 Task: Add an event with the title Third Webinar: Introduction to Digital Advertising, date ''2024/05/20'', time 17:00and add a description: Participants will learn the importance of active listening in effective communication. They will explore techniques for improving listening skills, such as maintaining eye.Mark the tasks as Completed , logged in from the account softage.4@softage.netand send the event invitation to softage.3@softage.net and softage.5@softage.net. Set a reminder for the event Daily
Action: Mouse moved to (71, 97)
Screenshot: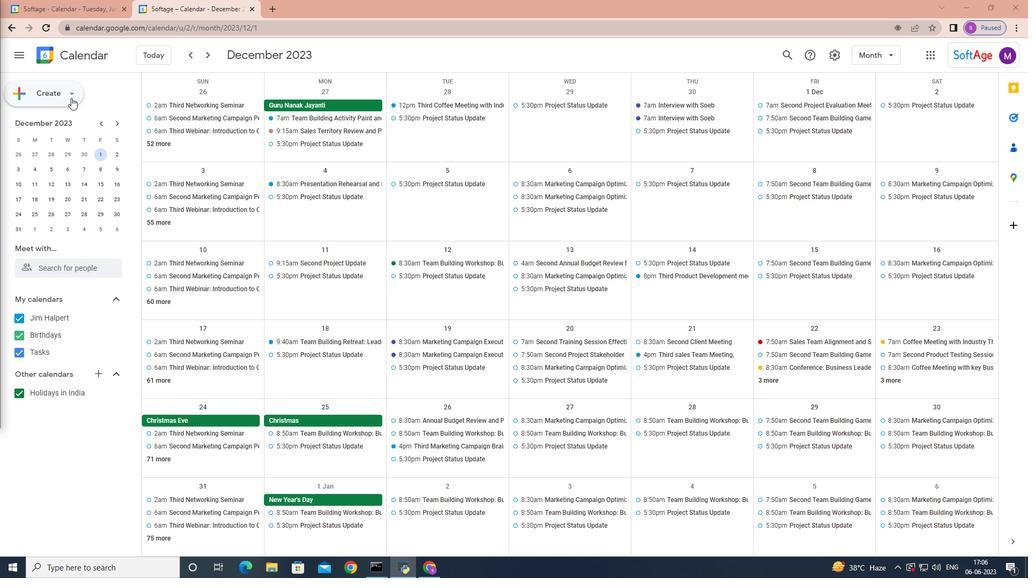
Action: Mouse pressed left at (71, 97)
Screenshot: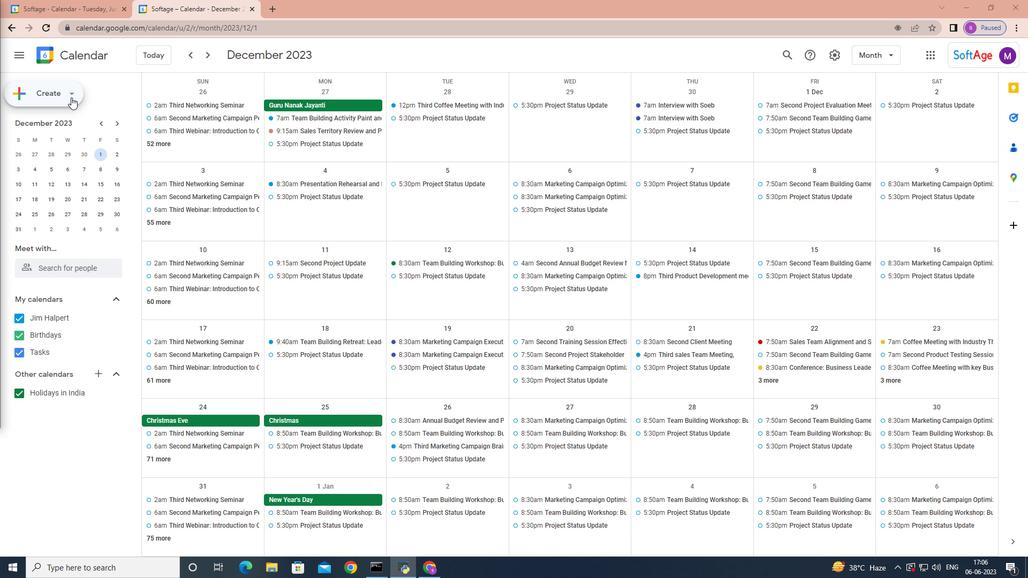
Action: Mouse moved to (68, 119)
Screenshot: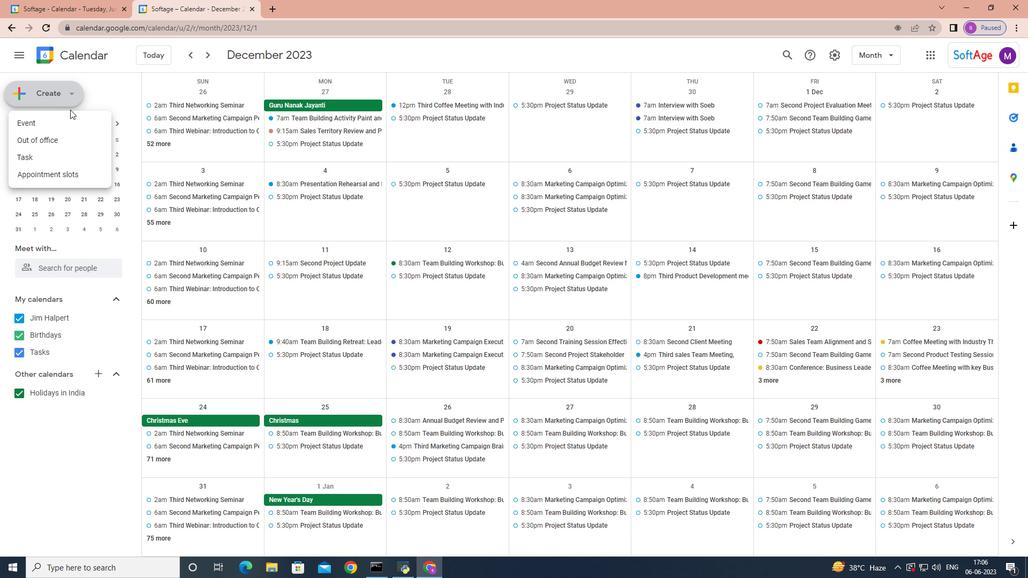 
Action: Mouse pressed left at (68, 119)
Screenshot: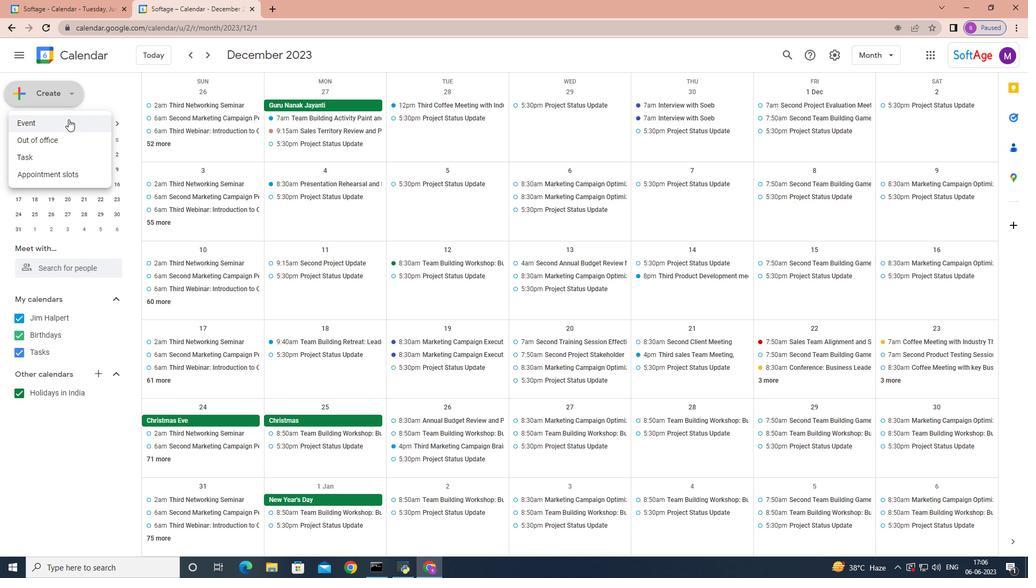 
Action: Mouse moved to (652, 358)
Screenshot: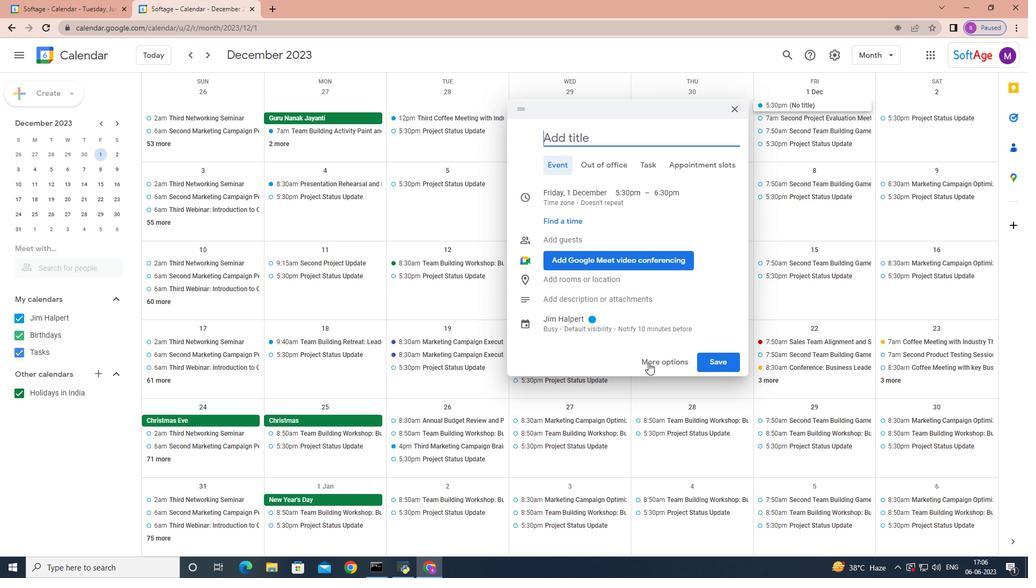 
Action: Mouse pressed left at (652, 358)
Screenshot: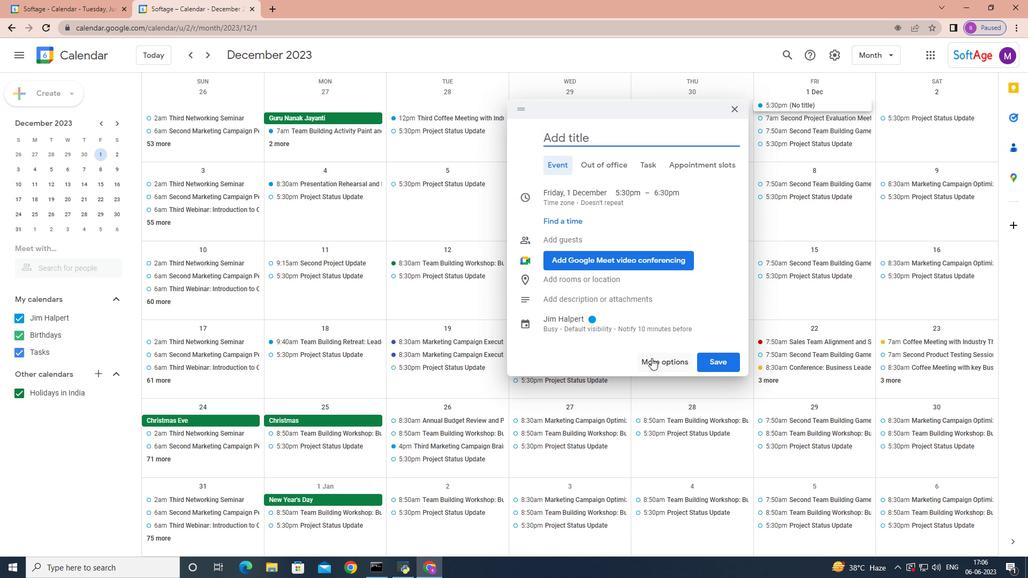 
Action: Mouse moved to (650, 358)
Screenshot: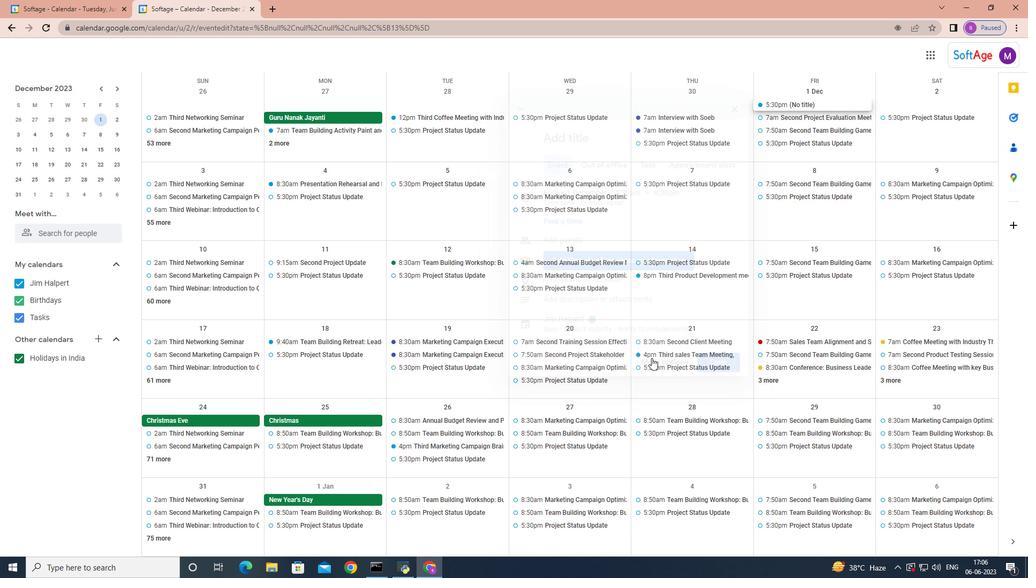 
Action: Key pressed <Key.shift>Third<Key.space><Key.shift>Webinar<Key.shift><Key.shift><Key.shift><Key.shift><Key.shift><Key.shift><Key.shift><Key.shift><Key.shift><Key.shift><Key.shift><Key.shift>:<Key.space><Key.shift>Introduction<Key.space>to<Key.space><Key.shift>Digital<Key.space><Key.shift>Advertising
Screenshot: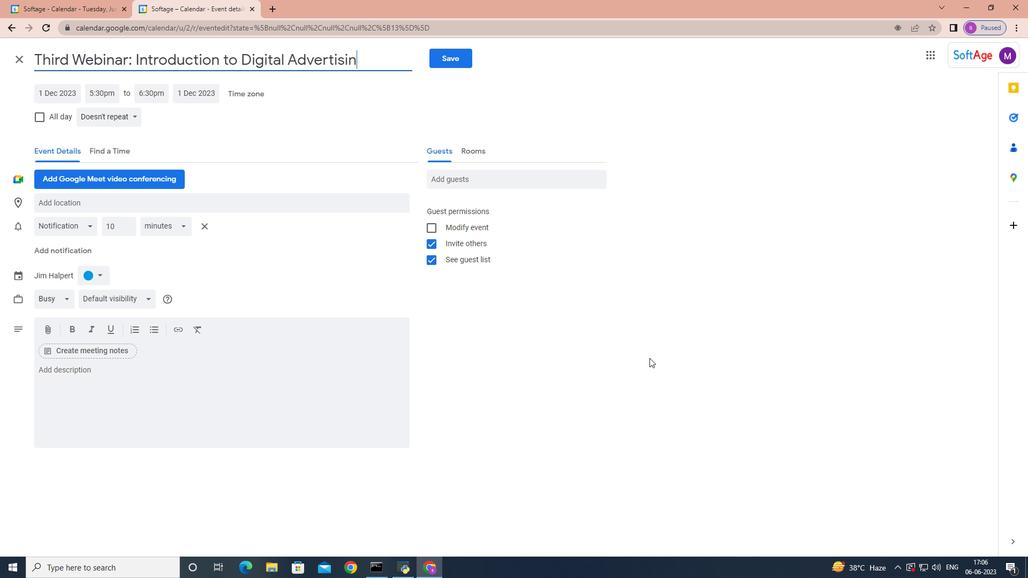 
Action: Mouse moved to (63, 92)
Screenshot: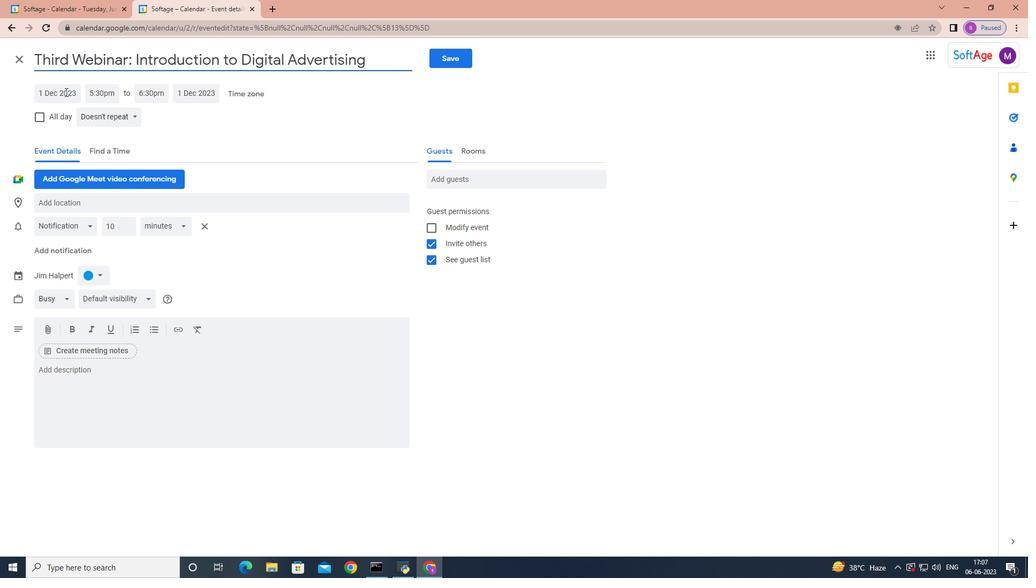 
Action: Mouse pressed left at (63, 92)
Screenshot: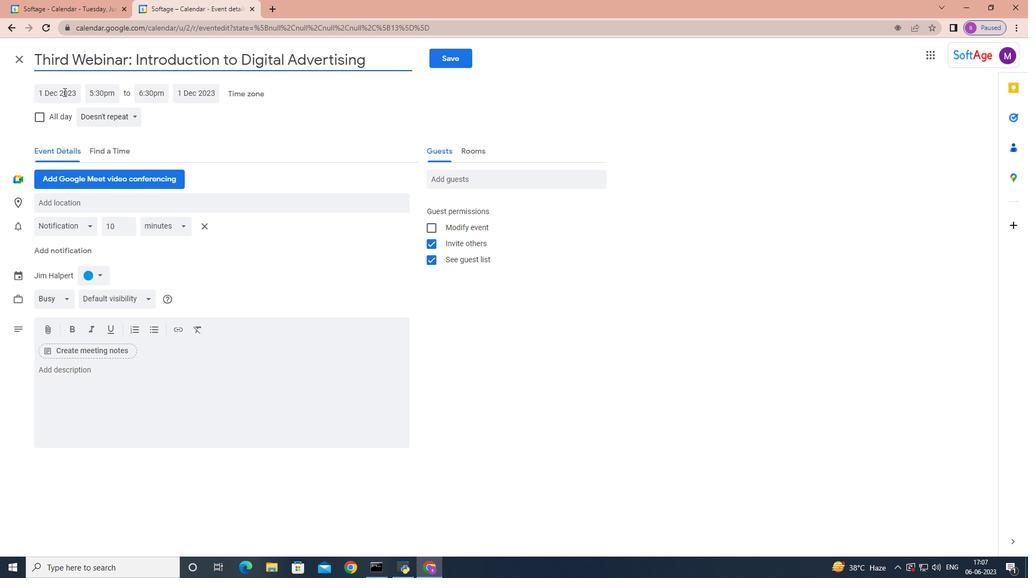 
Action: Mouse moved to (166, 115)
Screenshot: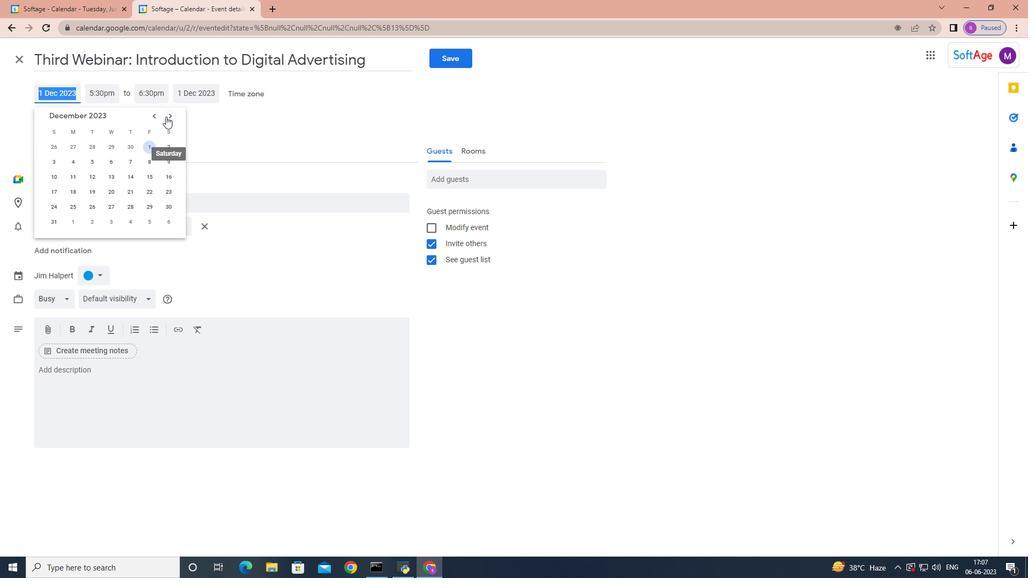 
Action: Mouse pressed left at (166, 115)
Screenshot: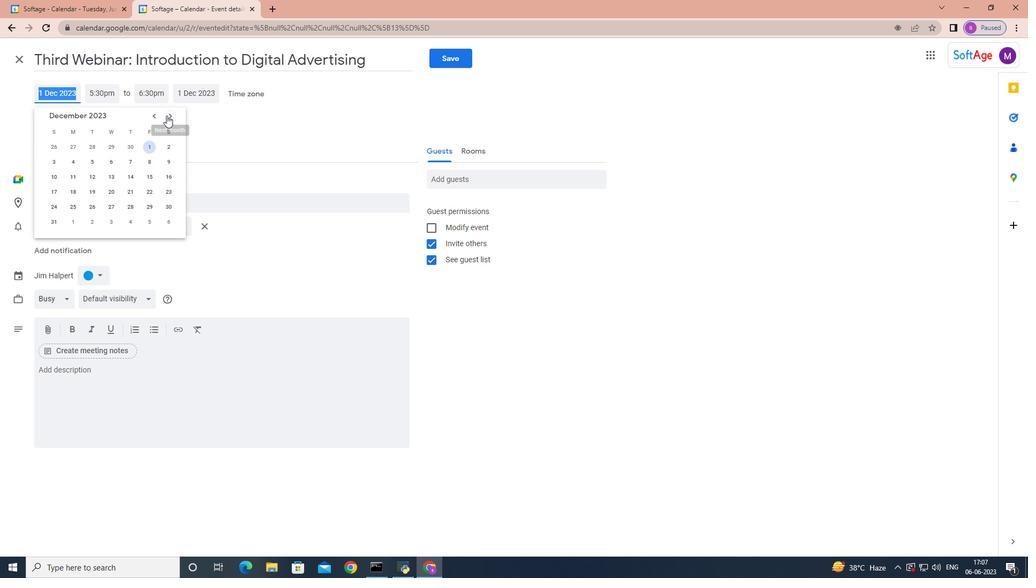 
Action: Mouse moved to (167, 115)
Screenshot: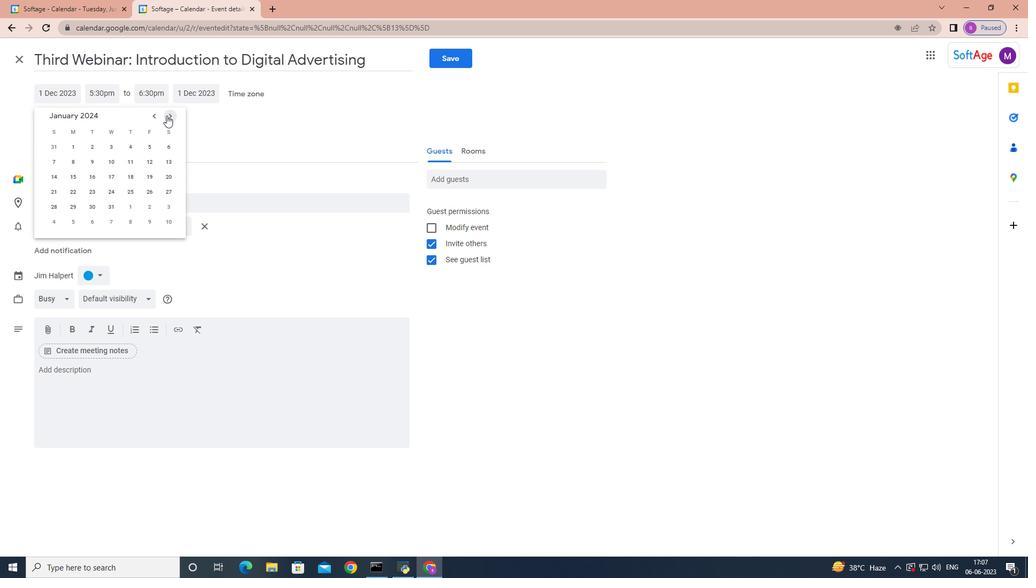
Action: Mouse pressed left at (166, 115)
Screenshot: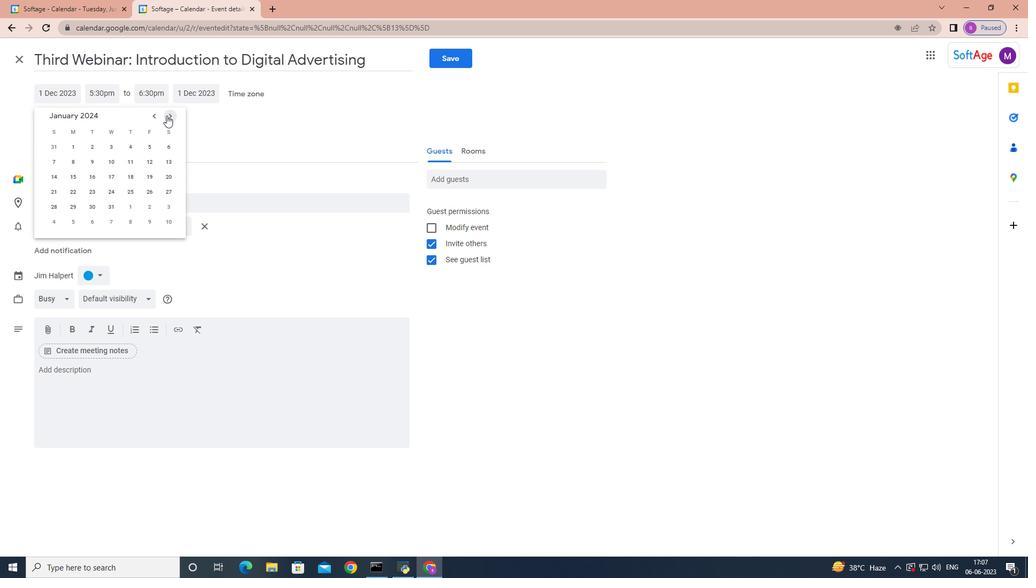 
Action: Mouse pressed left at (167, 115)
Screenshot: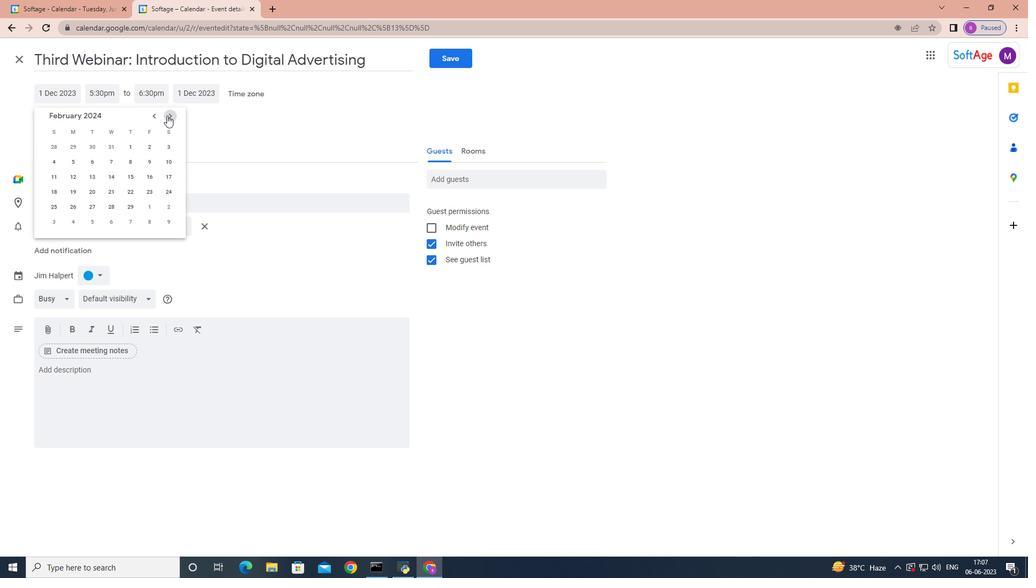 
Action: Mouse pressed left at (167, 115)
Screenshot: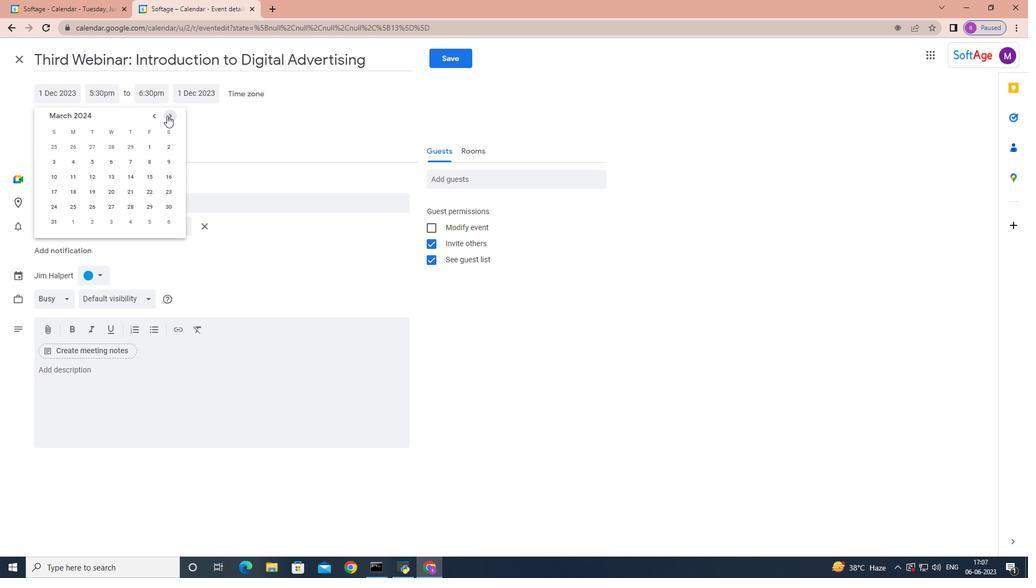 
Action: Mouse pressed left at (167, 115)
Screenshot: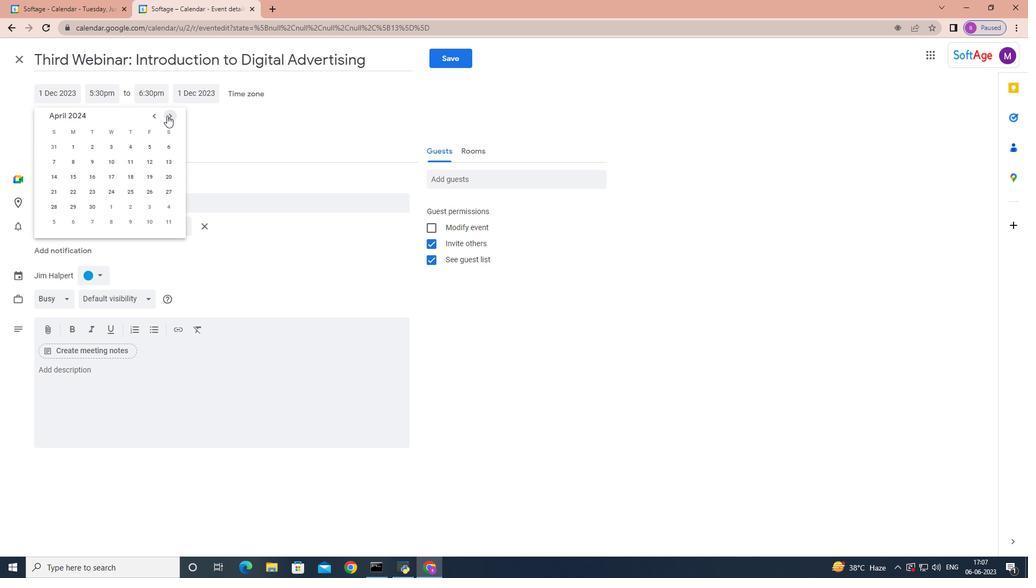 
Action: Mouse moved to (75, 192)
Screenshot: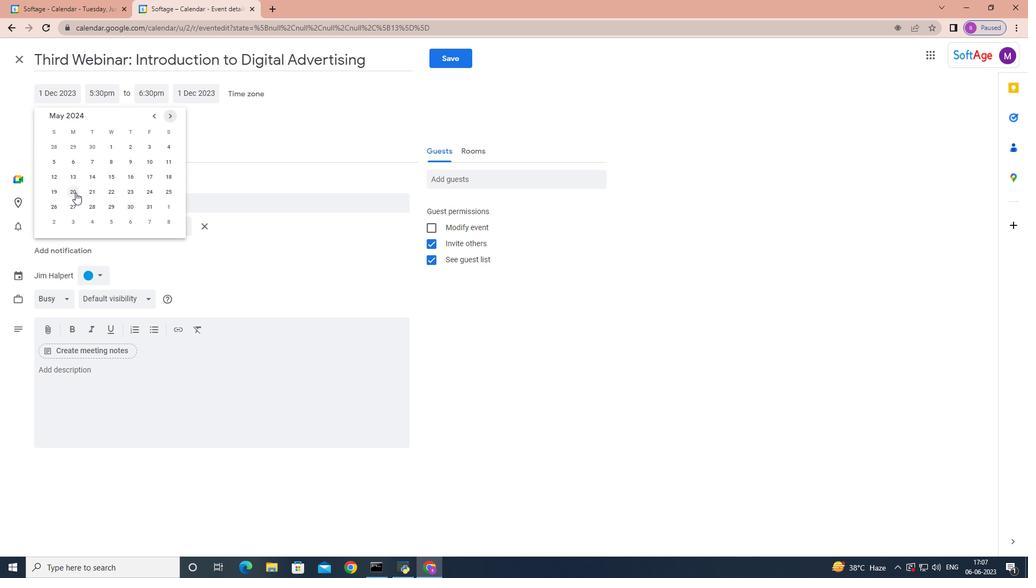 
Action: Mouse pressed left at (75, 192)
Screenshot: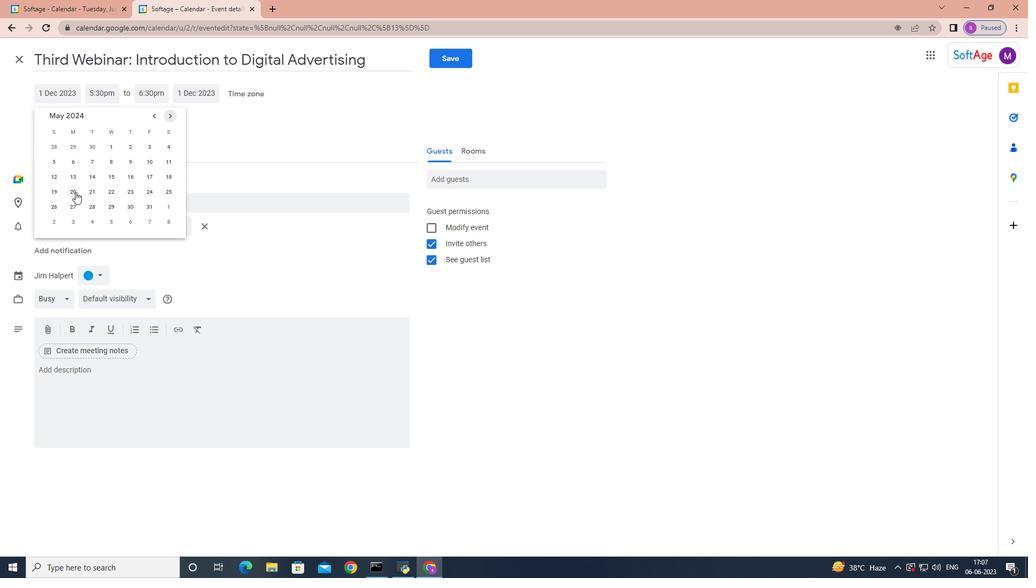 
Action: Mouse moved to (111, 94)
Screenshot: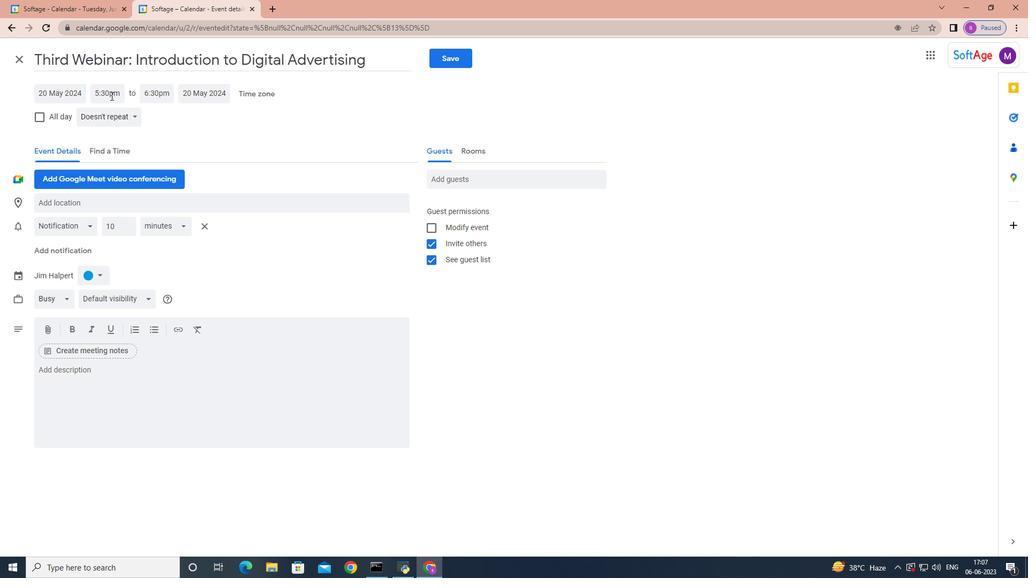
Action: Mouse pressed left at (111, 94)
Screenshot: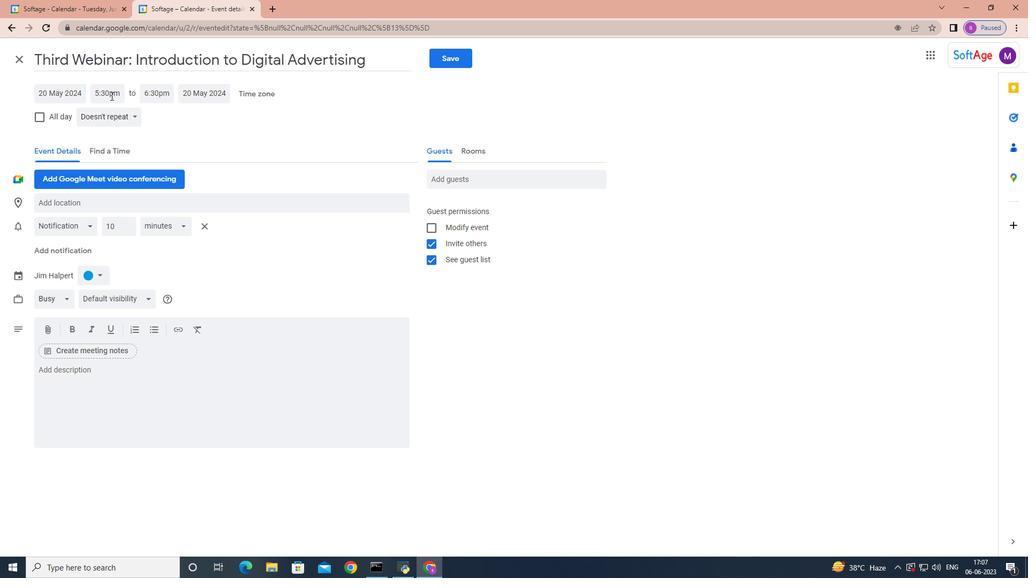 
Action: Mouse moved to (111, 94)
Screenshot: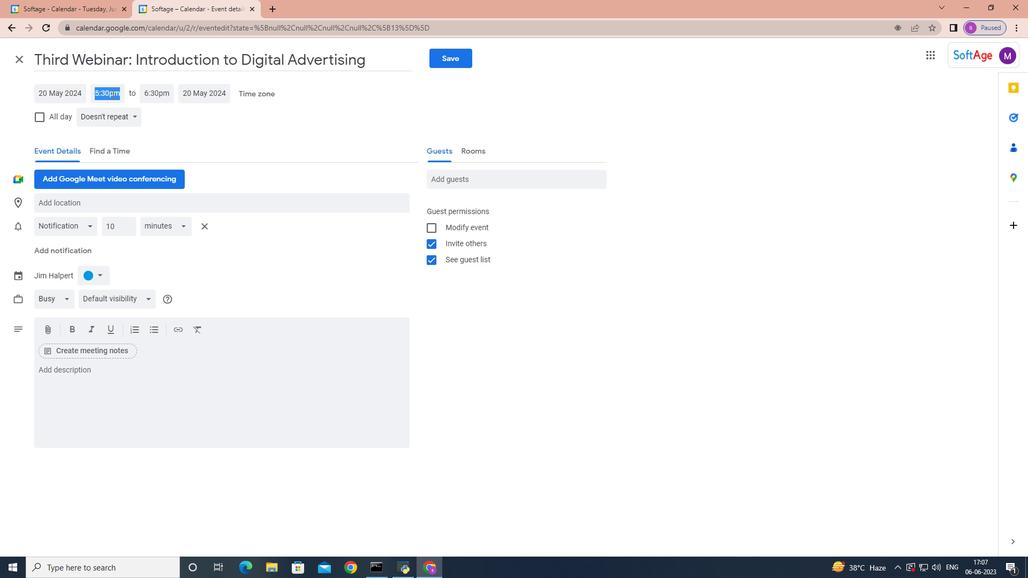 
Action: Key pressed 17<Key.shift>:00<Key.enter>
Screenshot: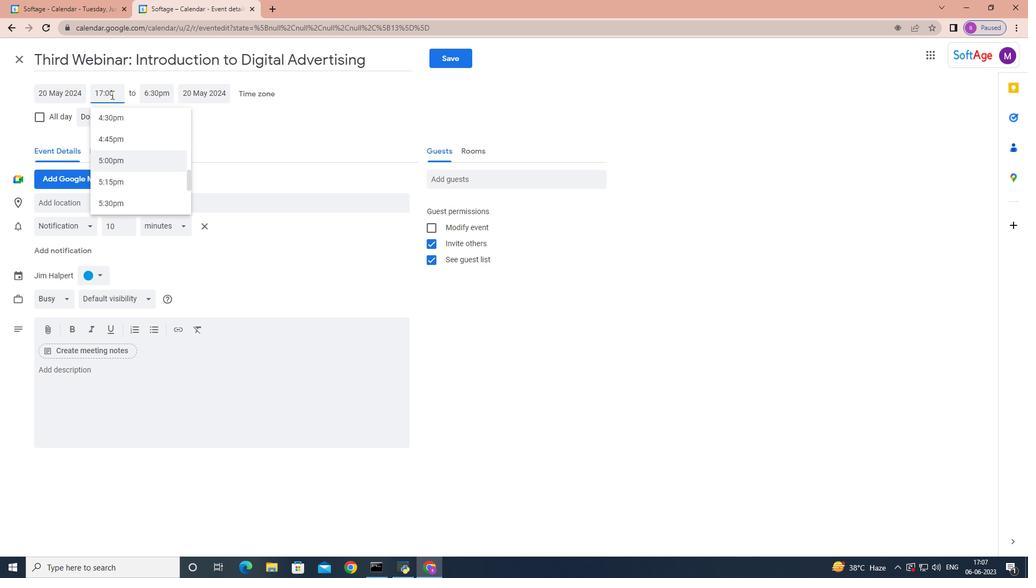 
Action: Mouse moved to (49, 370)
Screenshot: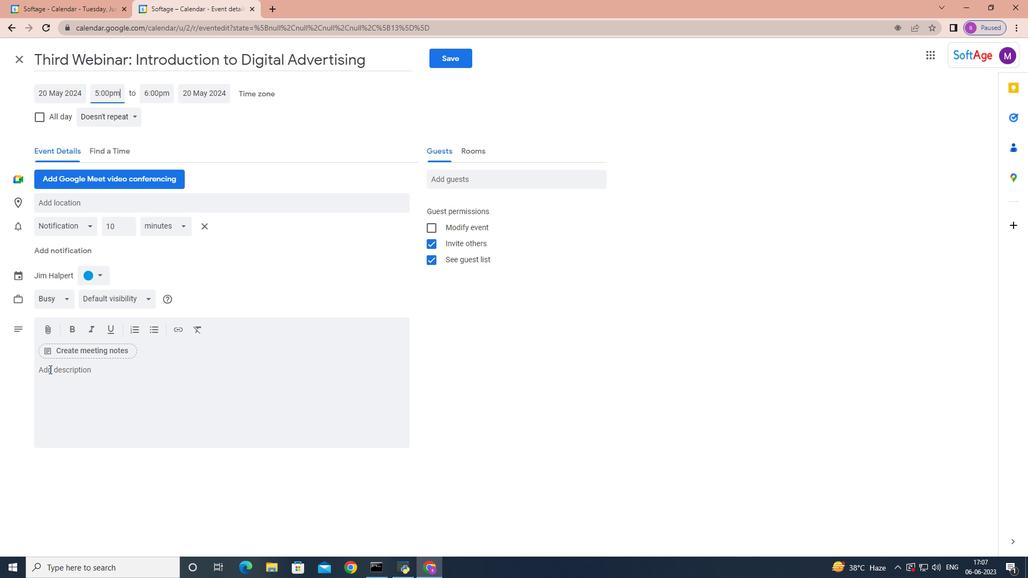 
Action: Mouse pressed left at (49, 370)
Screenshot: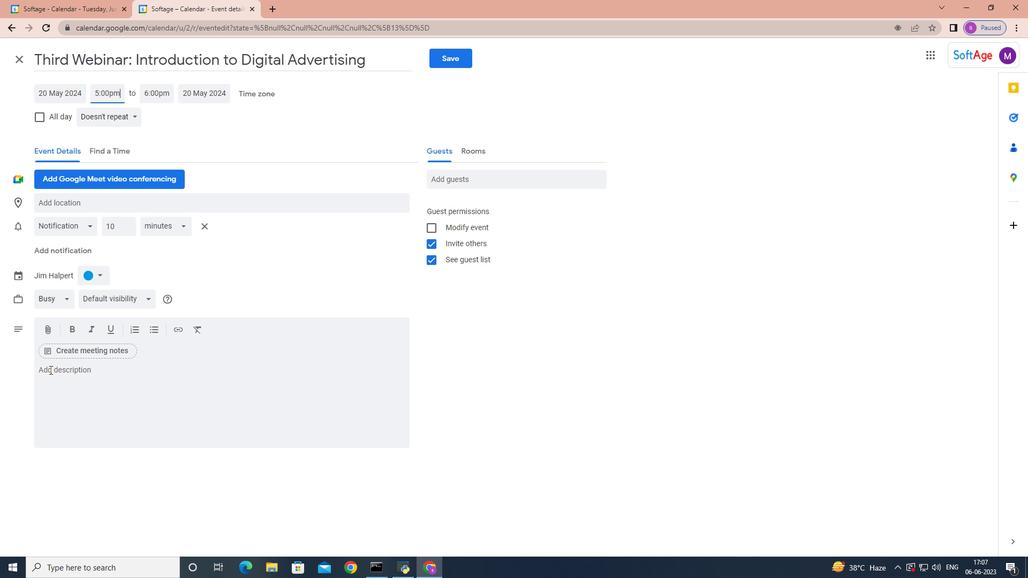 
Action: Mouse moved to (46, 370)
Screenshot: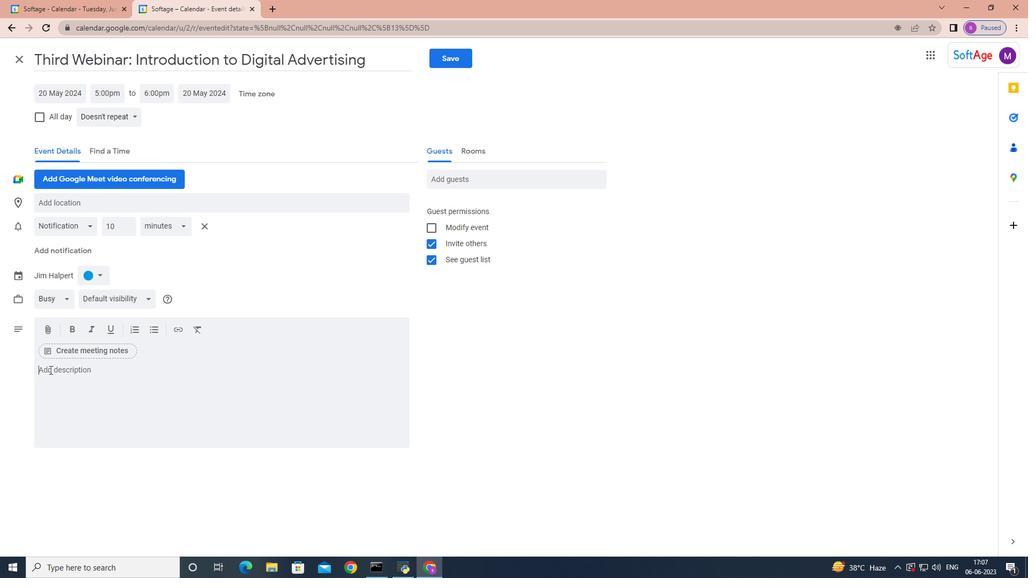 
Action: Key pressed <Key.shift>Participants<Key.space>will<Key.space>learn<Key.space>the<Key.space>importance<Key.space>of<Key.space>active<Key.space>listening<Key.space>in<Key.space>effective<Key.space>commi<Key.backspace>unication<Key.space><Key.backspace>.<Key.space><Key.shift>They<Key.space>will<Key.space>explore<Key.space>techniques<Key.space>for<Key.space>improving<Key.space>listening<Key.space>skills<Key.space><Key.backspace>,<Key.space>such<Key.space>as<Key.alt_l><Key.space>
Screenshot: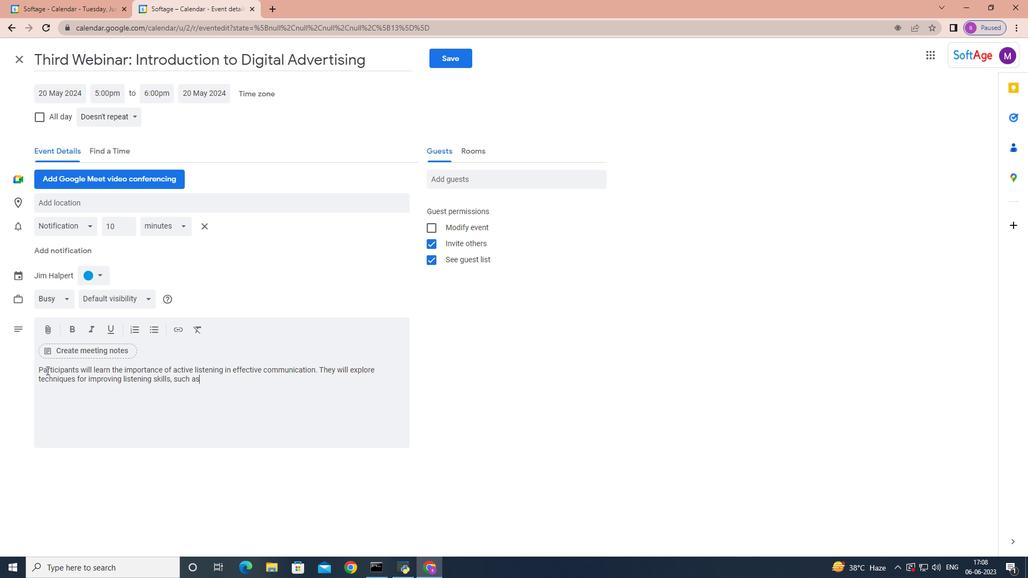 
Action: Mouse moved to (247, 422)
Screenshot: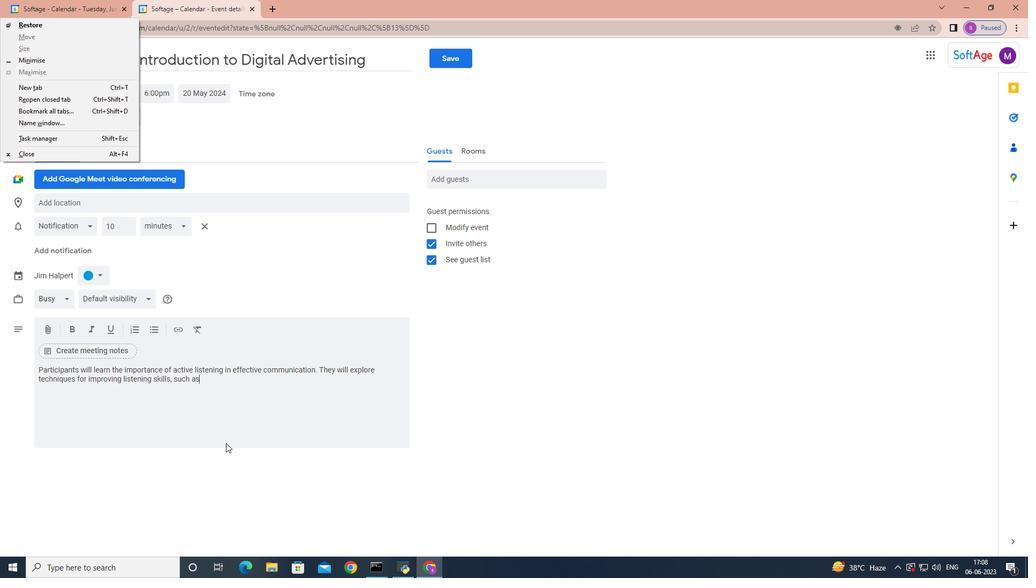 
Action: Mouse pressed left at (247, 422)
Screenshot: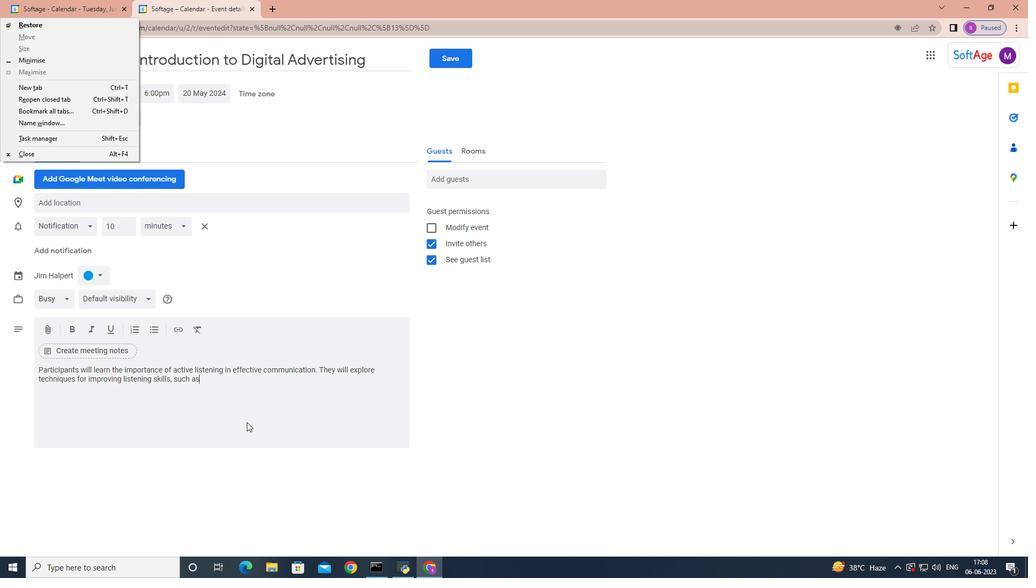 
Action: Mouse moved to (231, 396)
Screenshot: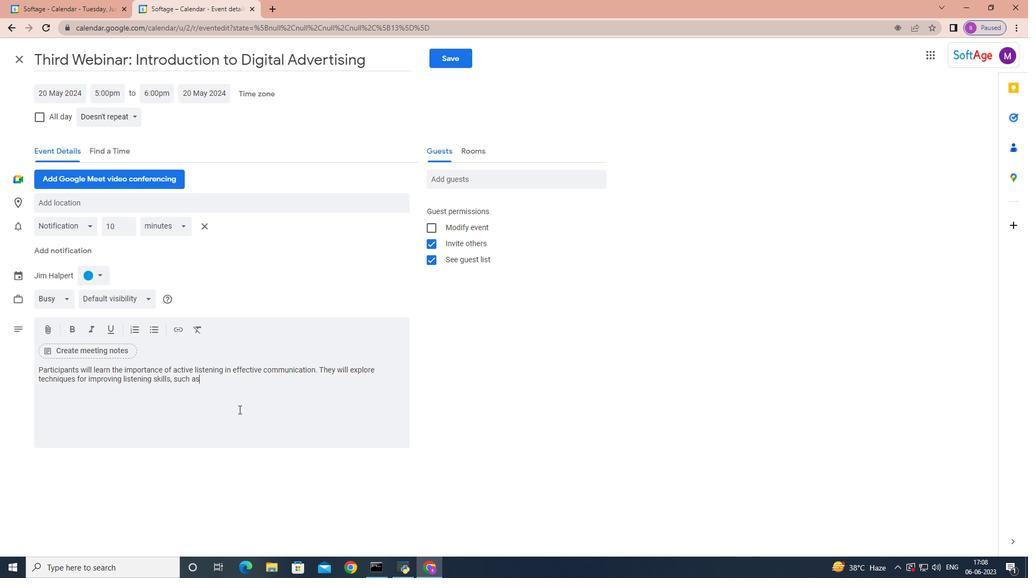 
Action: Key pressed <Key.space>maintaining<Key.space>eye.
Screenshot: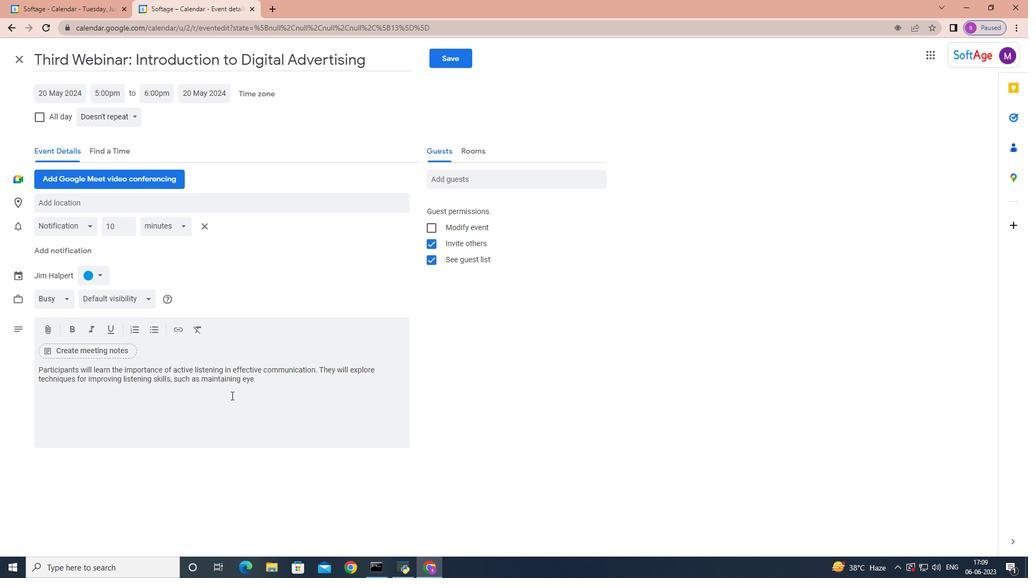 
Action: Mouse moved to (533, 180)
Screenshot: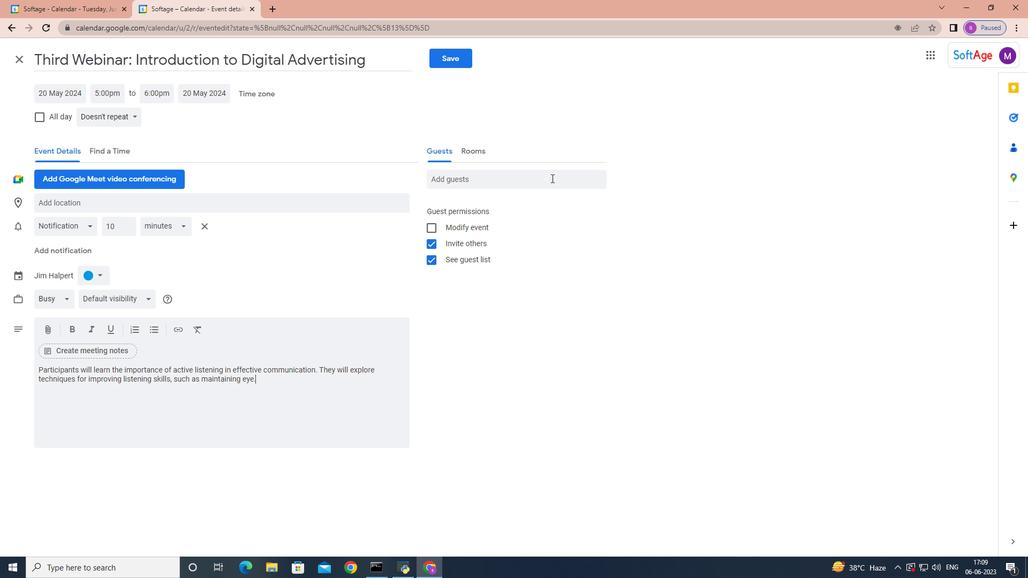 
Action: Mouse pressed left at (533, 180)
Screenshot: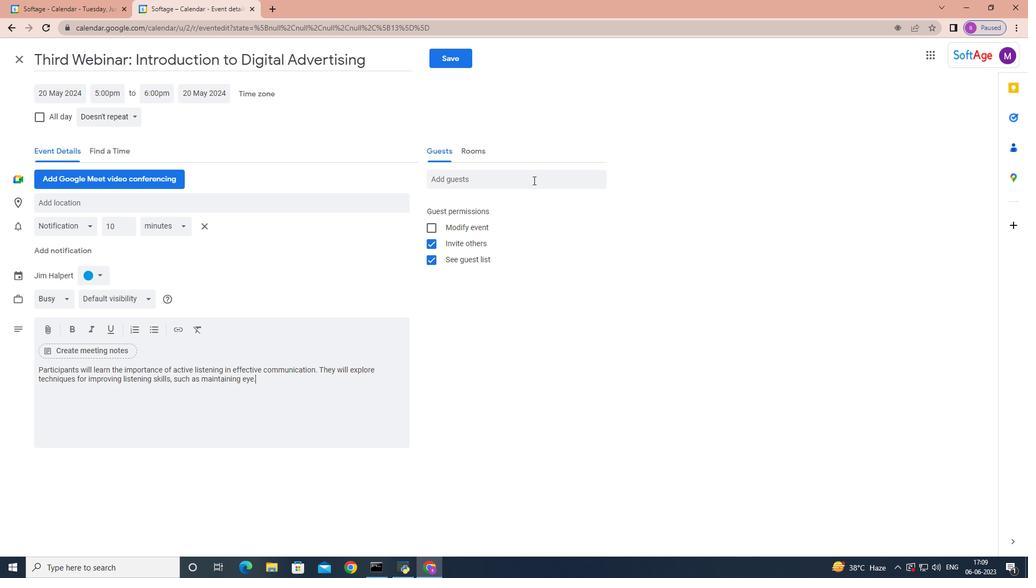 
Action: Key pressed softage.3
Screenshot: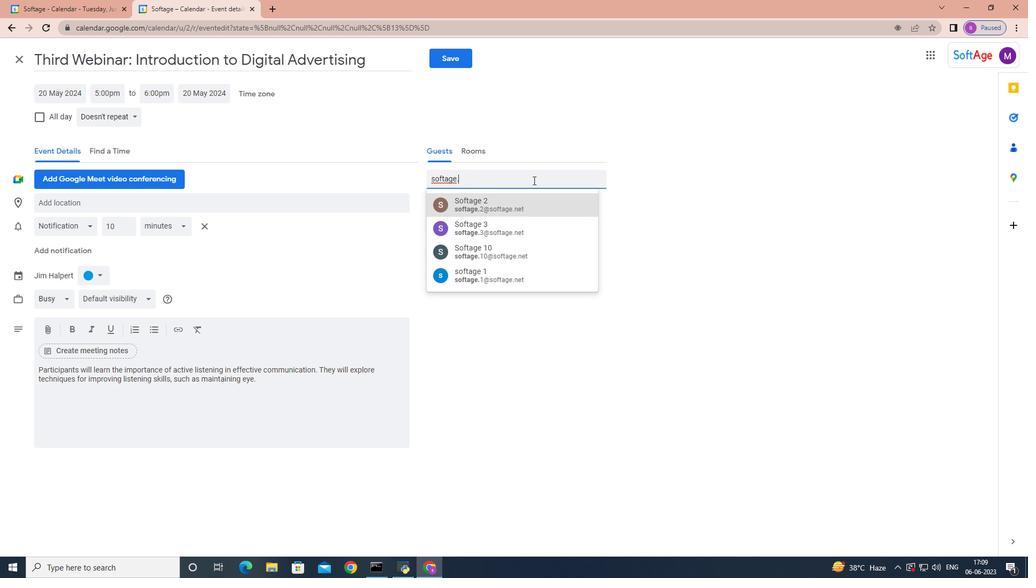 
Action: Mouse moved to (528, 207)
Screenshot: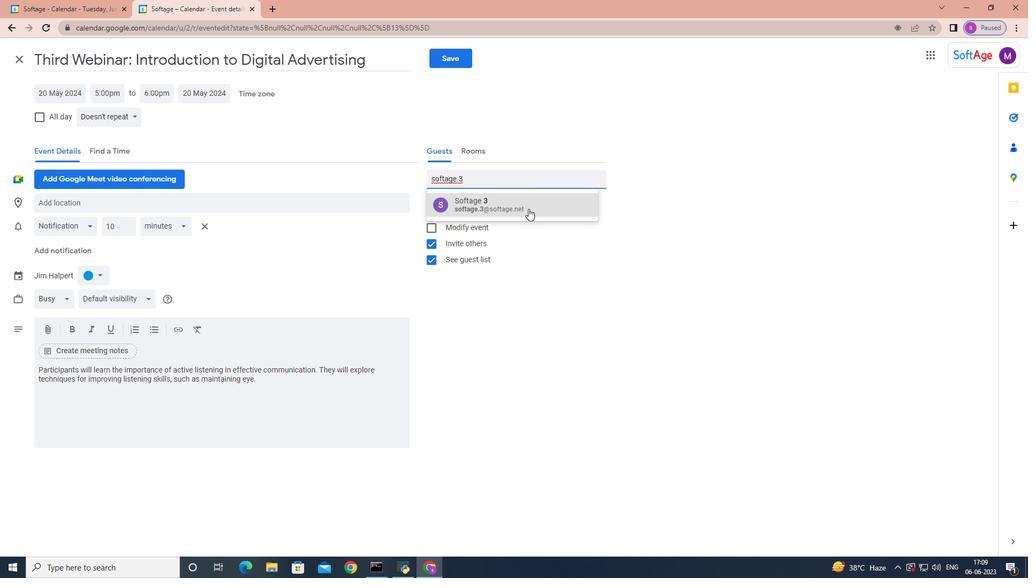 
Action: Mouse pressed left at (528, 207)
Screenshot: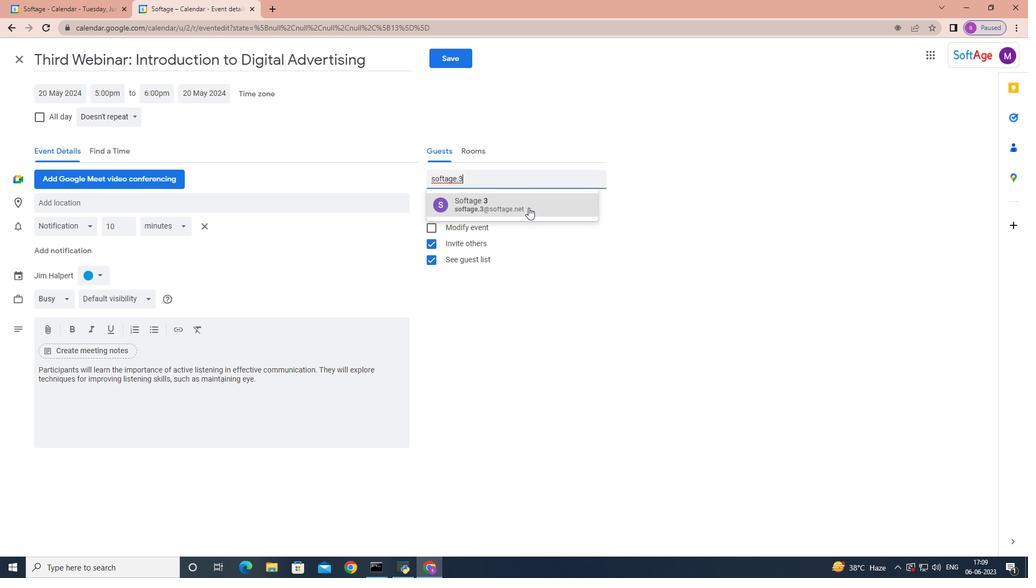 
Action: Mouse moved to (502, 176)
Screenshot: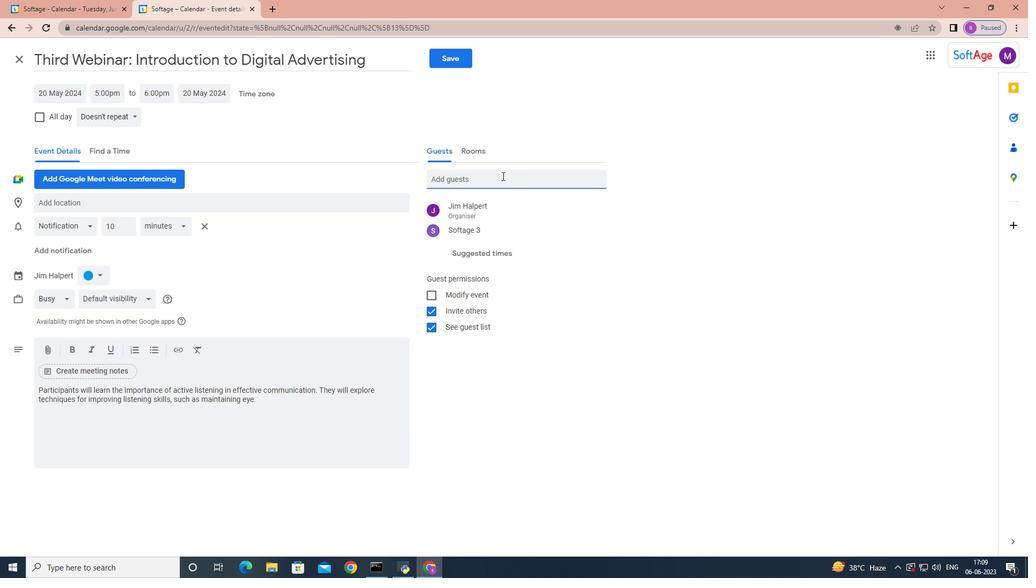 
Action: Mouse pressed left at (502, 176)
Screenshot: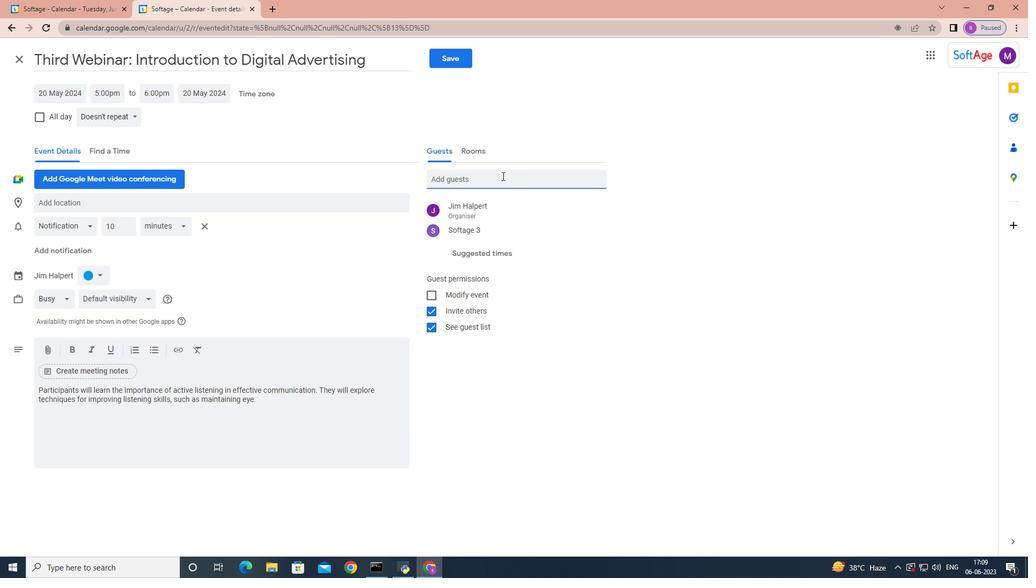 
Action: Mouse moved to (502, 176)
Screenshot: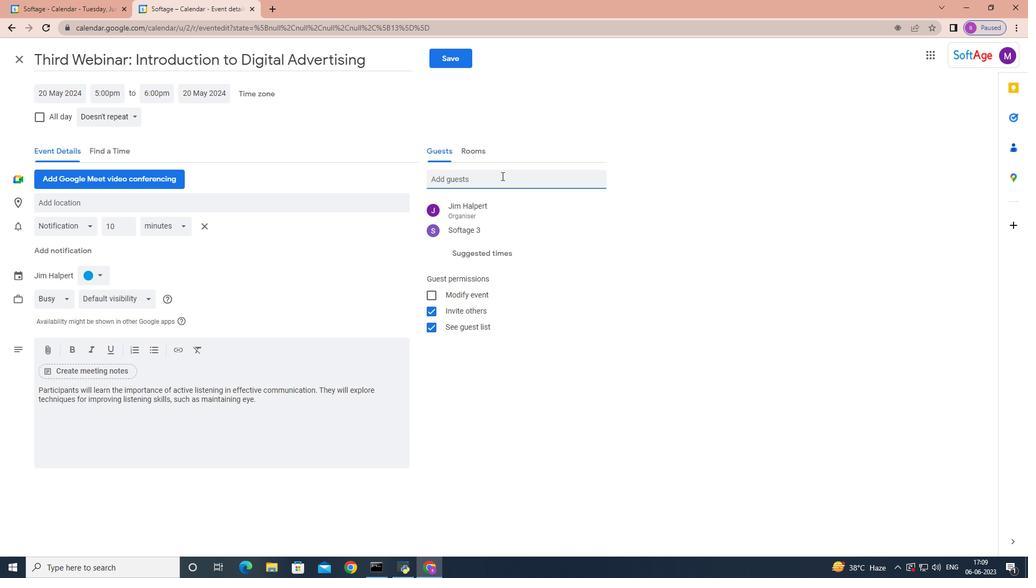 
Action: Key pressed softage.5
Screenshot: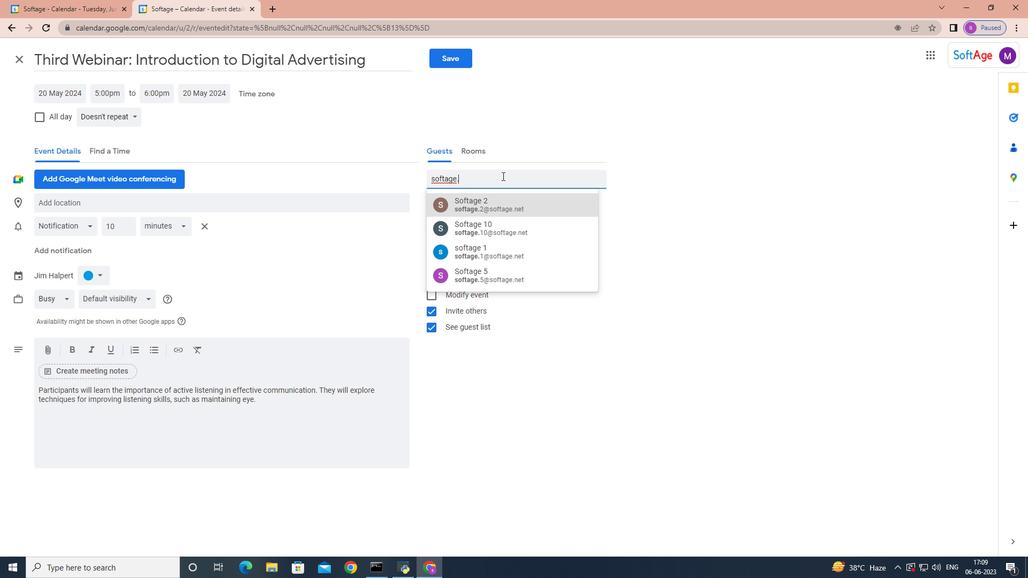
Action: Mouse moved to (494, 199)
Screenshot: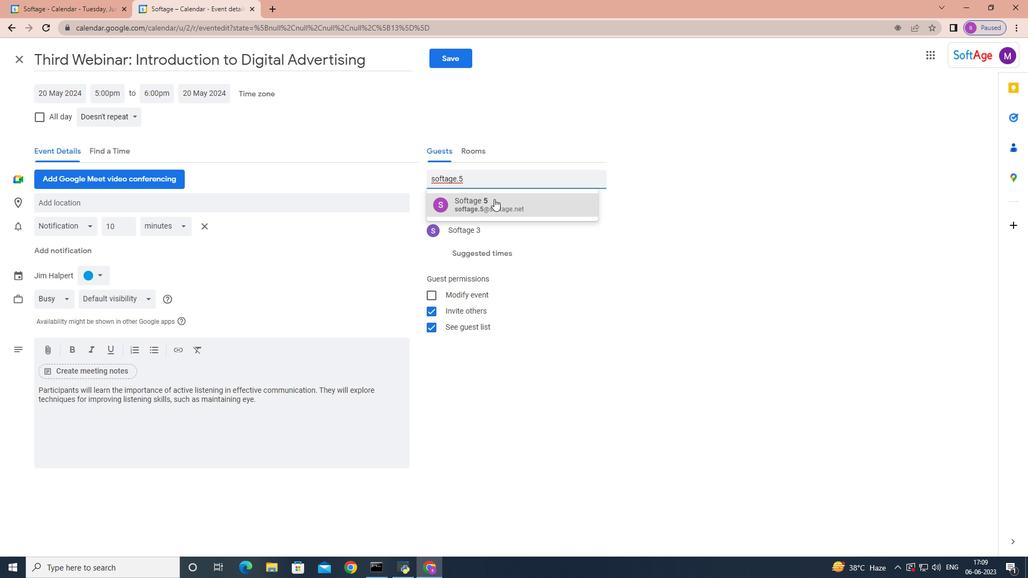 
Action: Mouse pressed left at (494, 199)
Screenshot: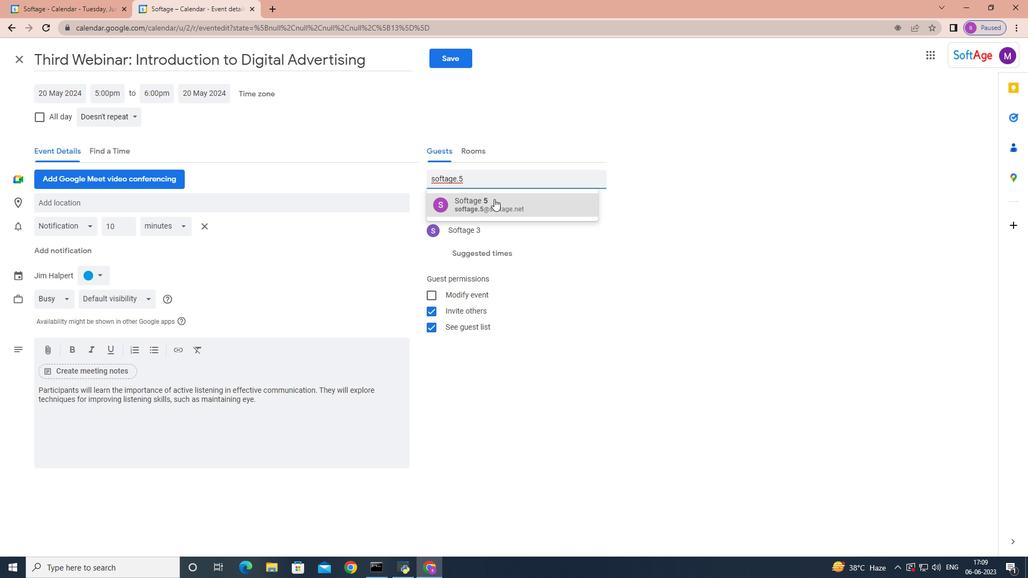 
Action: Mouse moved to (132, 116)
Screenshot: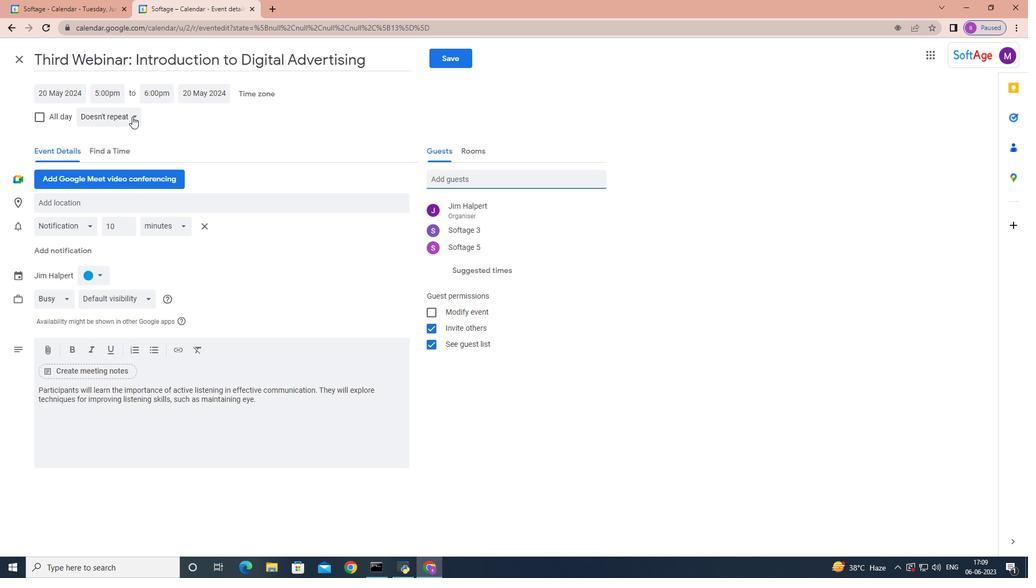 
Action: Mouse pressed left at (132, 116)
Screenshot: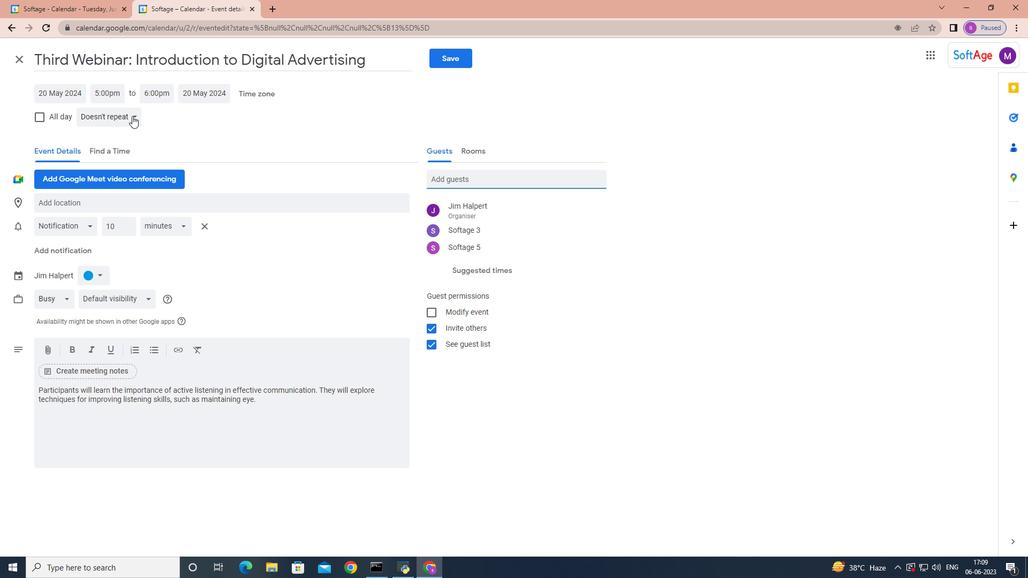 
Action: Mouse moved to (131, 137)
Screenshot: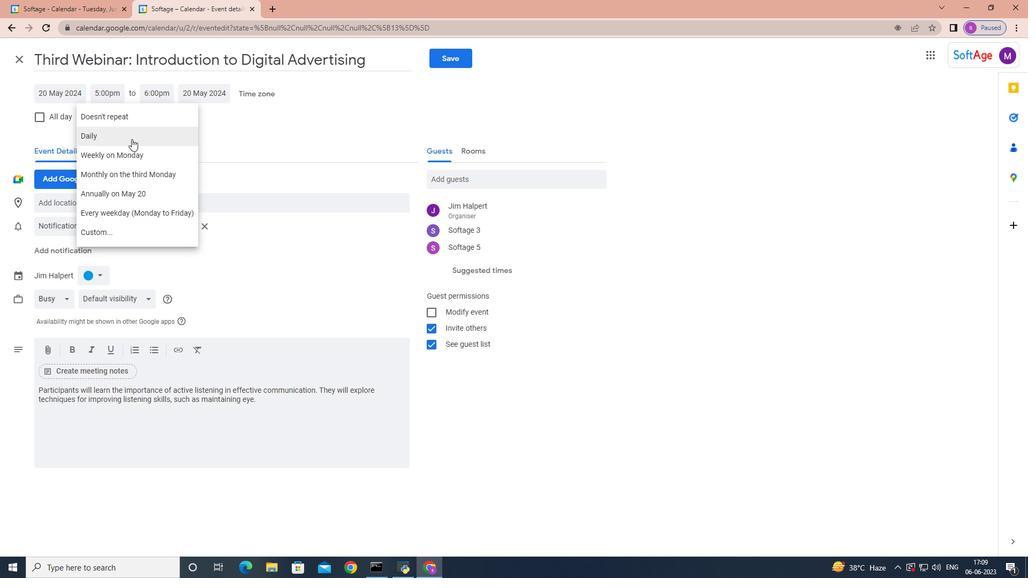 
Action: Mouse pressed left at (131, 137)
Screenshot: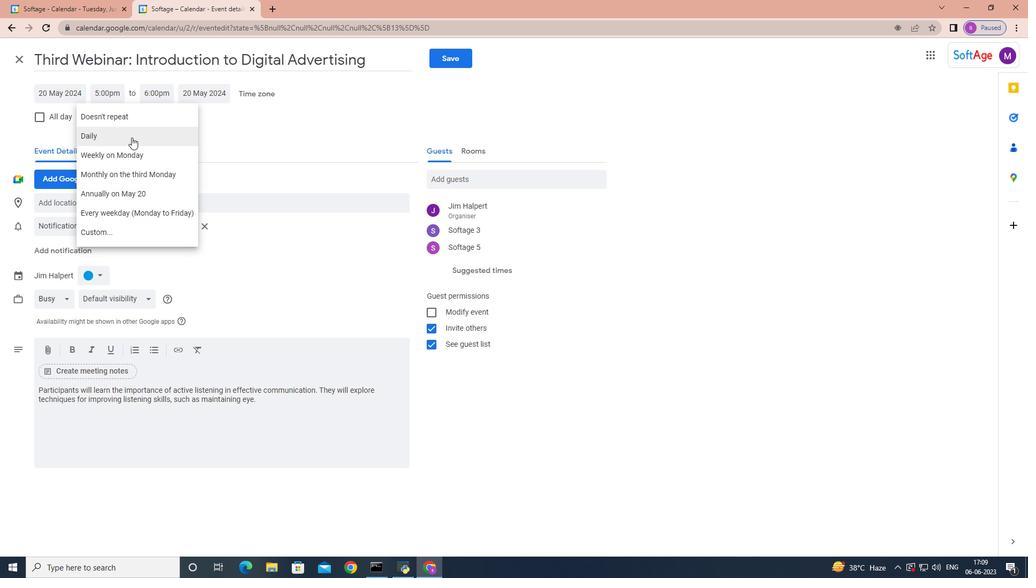 
Action: Mouse moved to (463, 57)
Screenshot: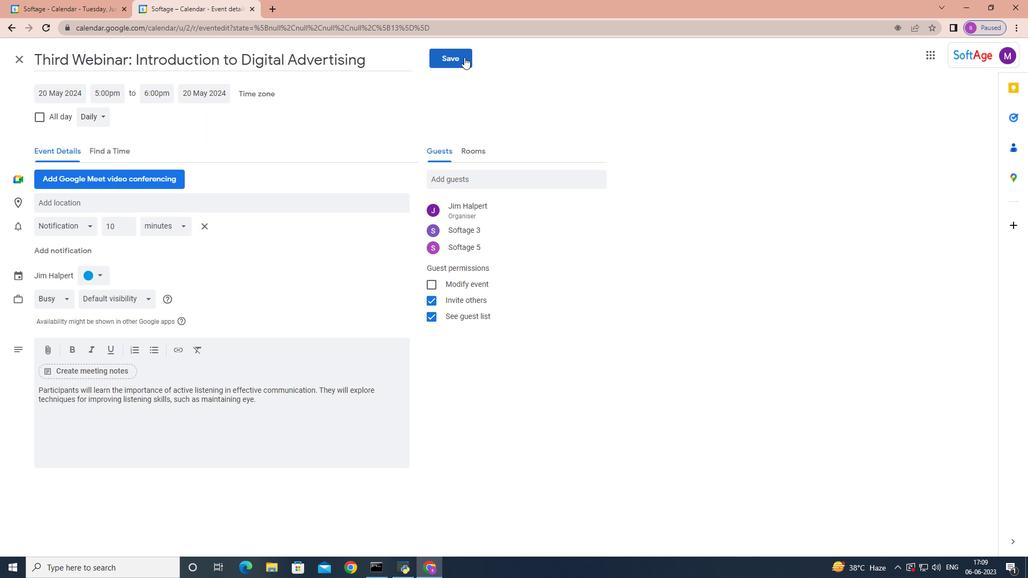 
Action: Mouse pressed left at (463, 57)
Screenshot: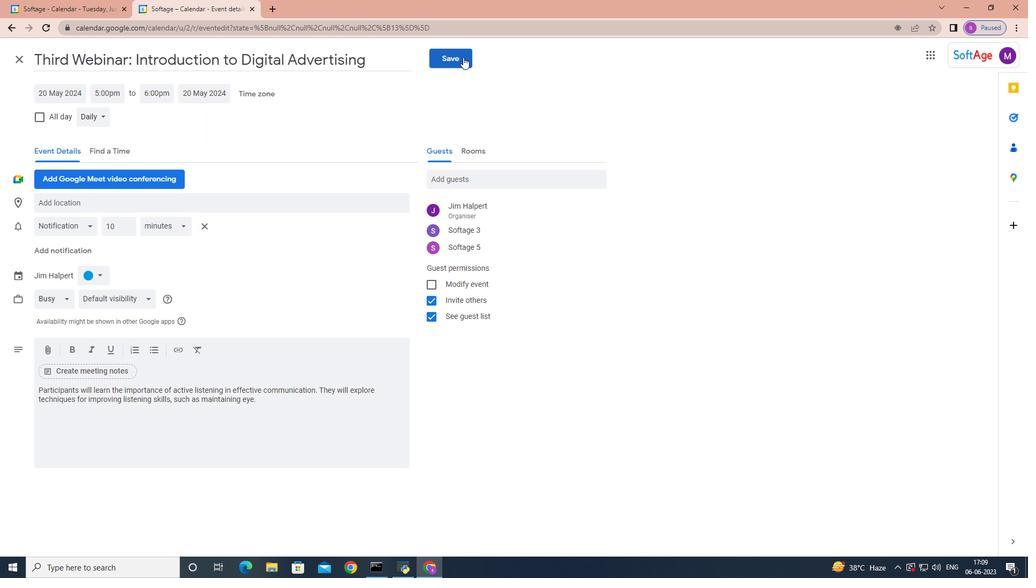 
Action: Mouse moved to (624, 319)
Screenshot: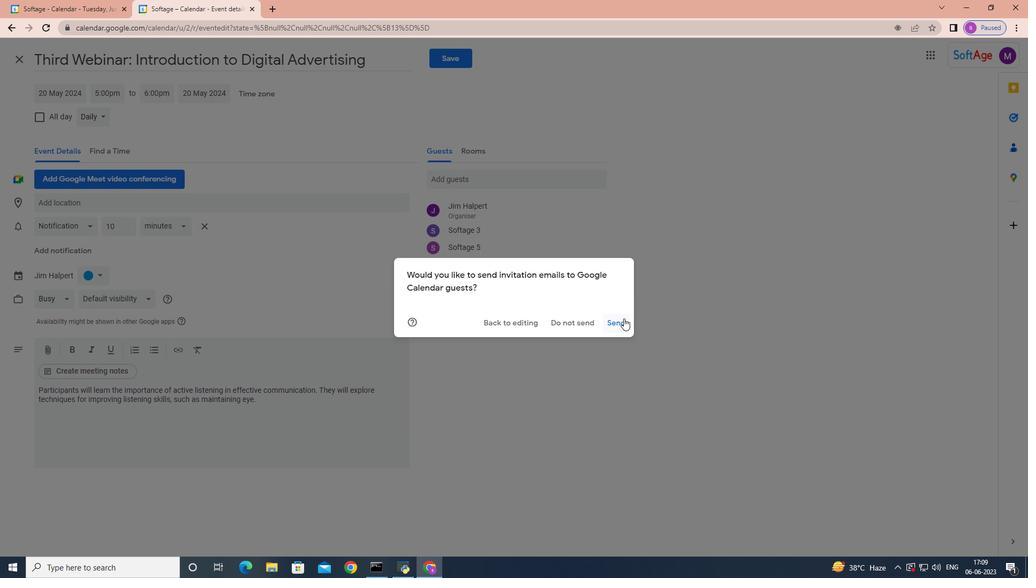 
Action: Mouse pressed left at (624, 319)
Screenshot: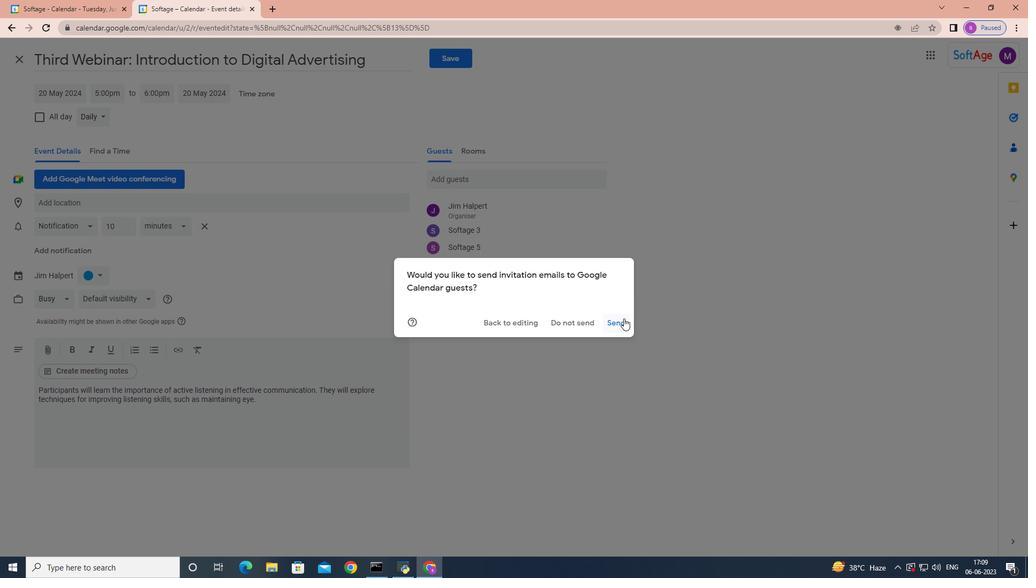 
Action: Mouse moved to (624, 319)
Screenshot: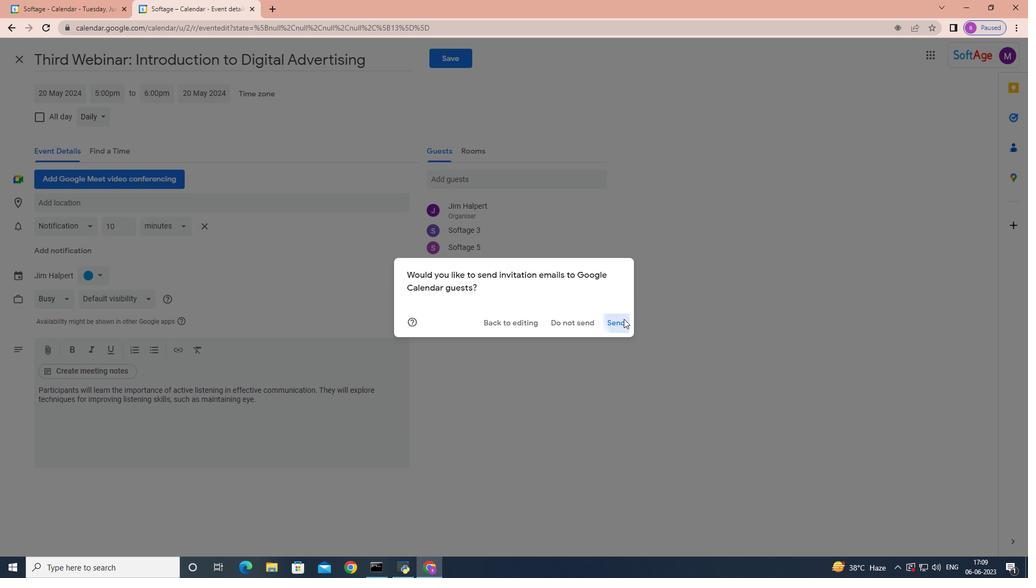 
